 Task: Use Visual Studio Code's integrated terminal to create and manage Swift iOS projects.
Action: Mouse moved to (209, 6)
Screenshot: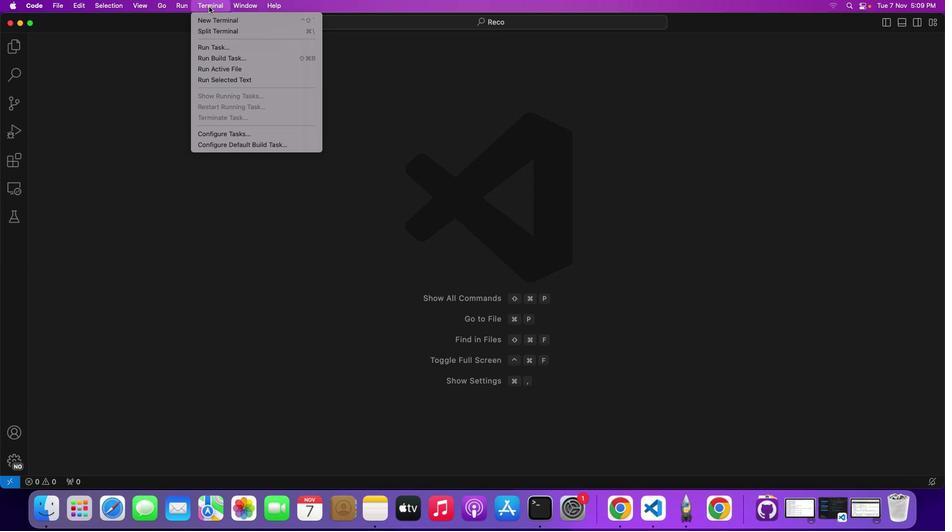 
Action: Mouse pressed left at (209, 6)
Screenshot: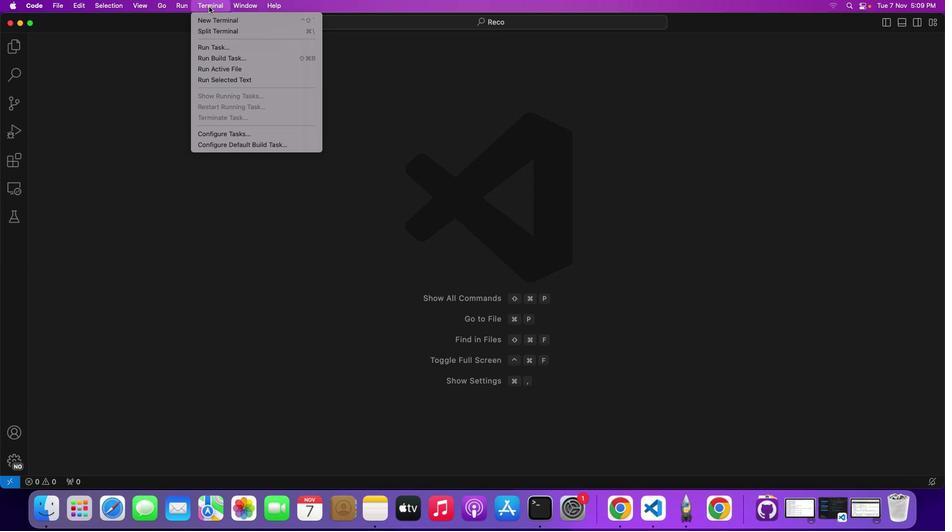 
Action: Mouse moved to (216, 17)
Screenshot: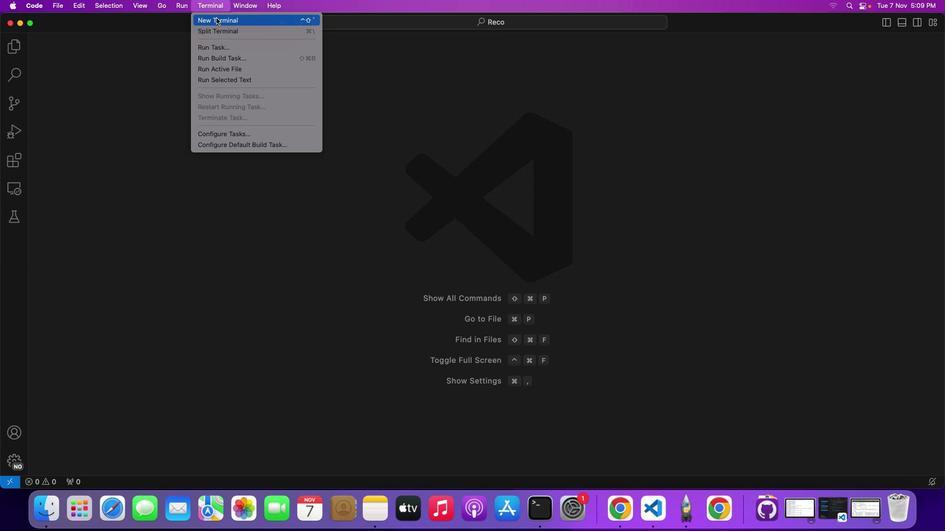 
Action: Mouse pressed left at (216, 17)
Screenshot: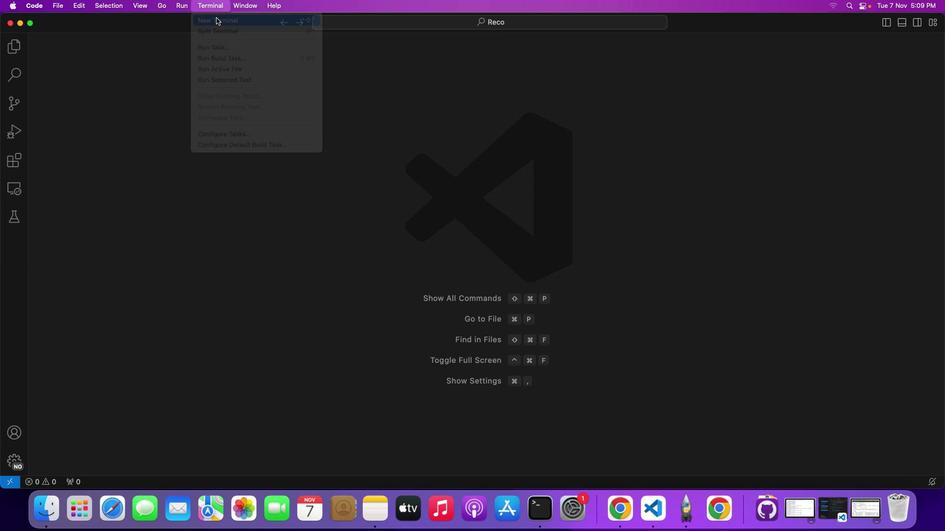 
Action: Mouse moved to (329, 325)
Screenshot: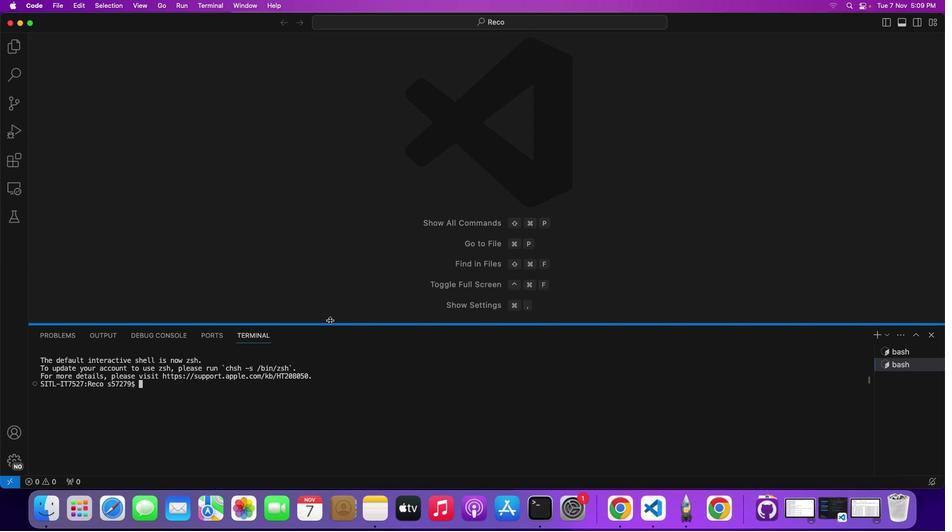 
Action: Mouse pressed left at (329, 325)
Screenshot: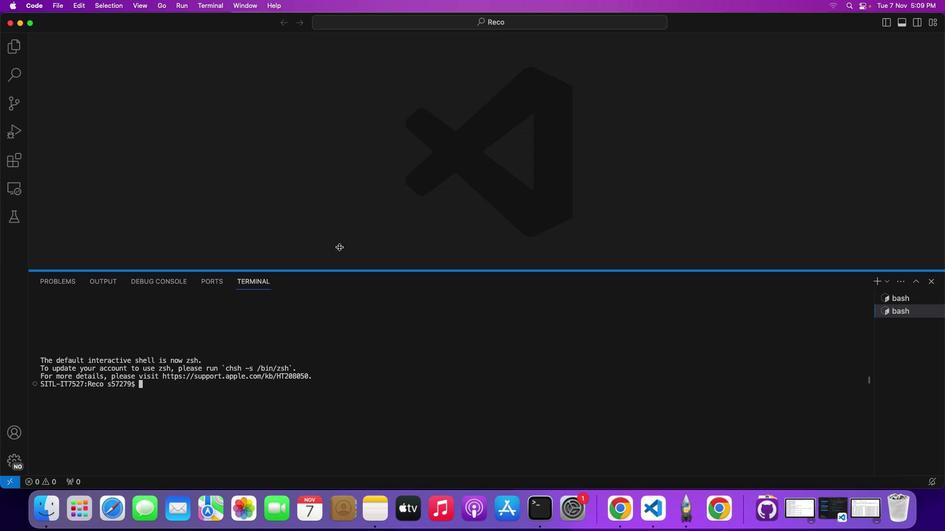 
Action: Mouse moved to (257, 302)
Screenshot: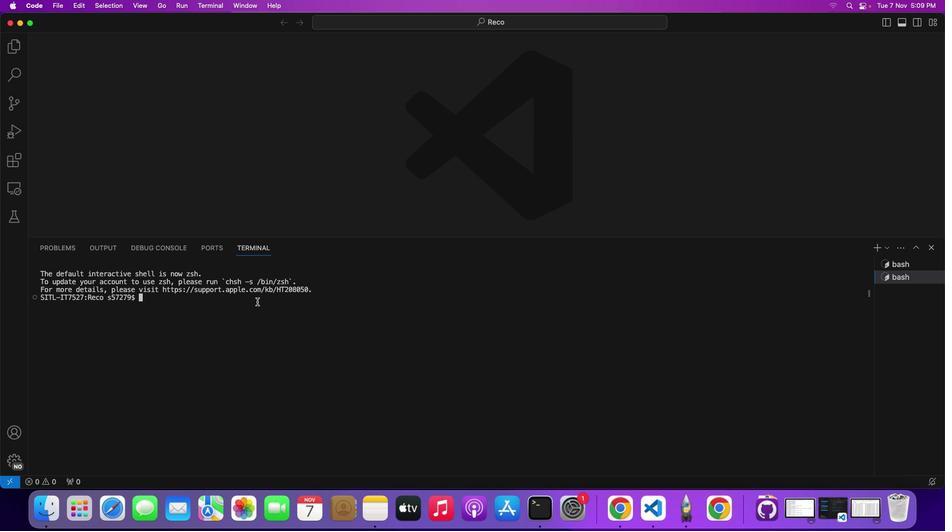 
Action: Mouse pressed left at (257, 302)
Screenshot: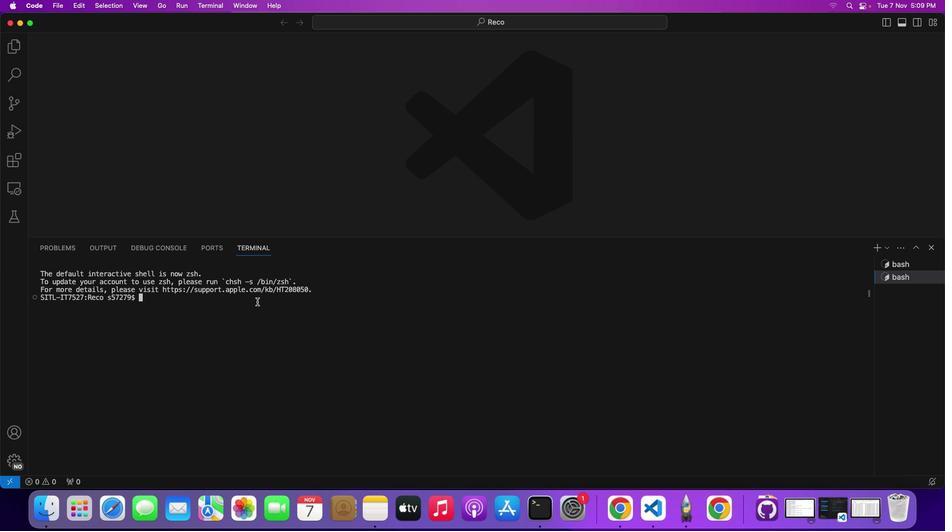 
Action: Key pressed 'c'Key.backspace'm''k''d''i''r'Key.spaceKey.shift_r'M''y'Key.shift_r'S'Key.backspaceKey.backspaceKey.backspaceKey.backspaceKey.backspaceKey.backspaceKey.backspaceKey.backspaceKey.backspace'c''l''e''a''r'Key.enter'm''k''d''i''r'Key.spaceKey.shift_r'M''y'Key.shift_r'S''w''i''f''t'Key.shift_r'A''p''p'Key.enter'c''d'Key.space'm'Key.backspaceKey.shift_r'M''y'Key.shift_r'S''w''i''f''t'Key.shift_r'A''p''p'Key.enter's''w''i''f''t'Key.space'p''a''c''k''a''g''e'Key.space'i''n''i''t'Key.enter
Screenshot: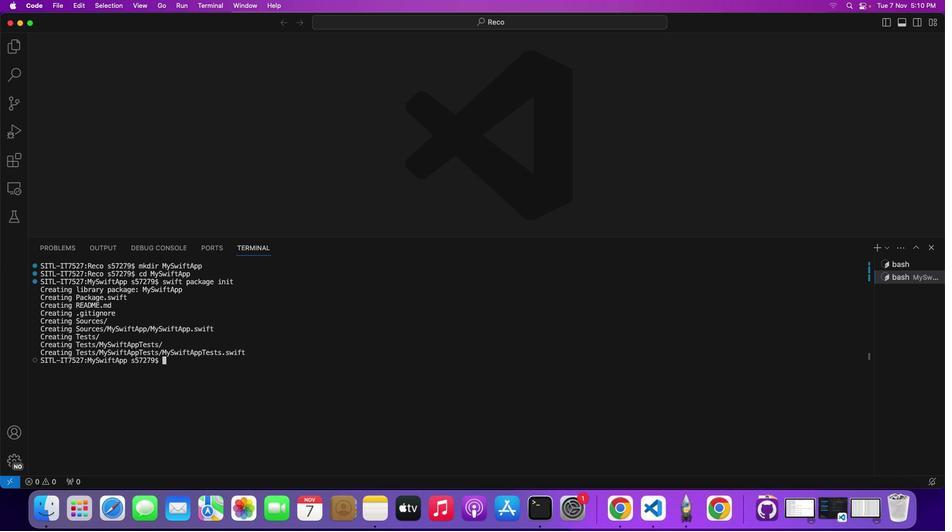 
